Task: Select the Greek(windows 1253) in the encoding.
Action: Mouse moved to (77, 494)
Screenshot: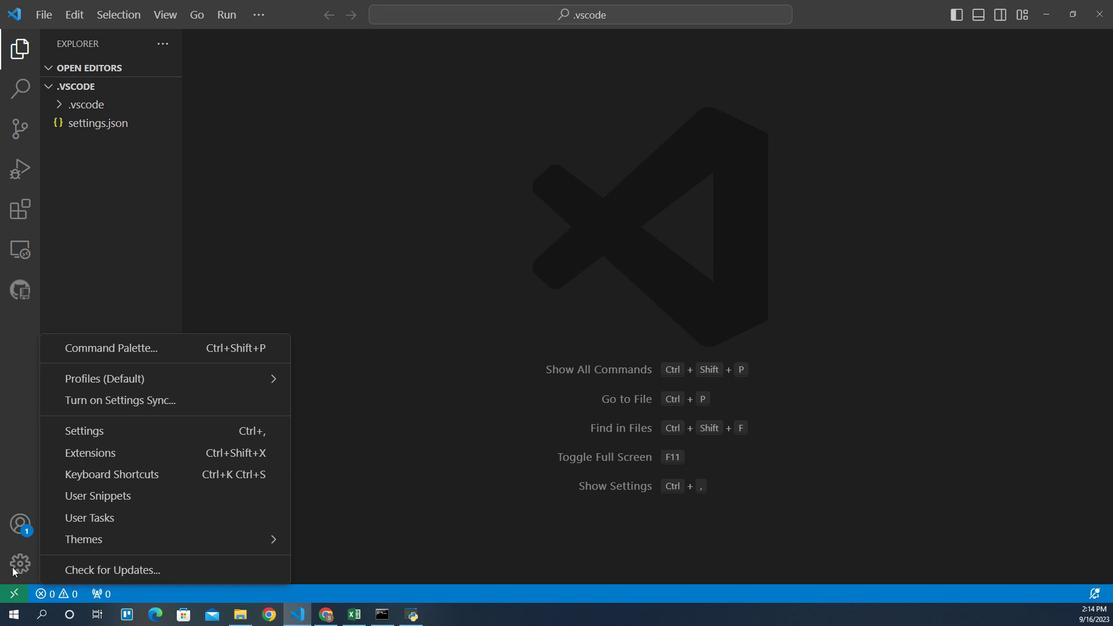 
Action: Mouse pressed left at (77, 494)
Screenshot: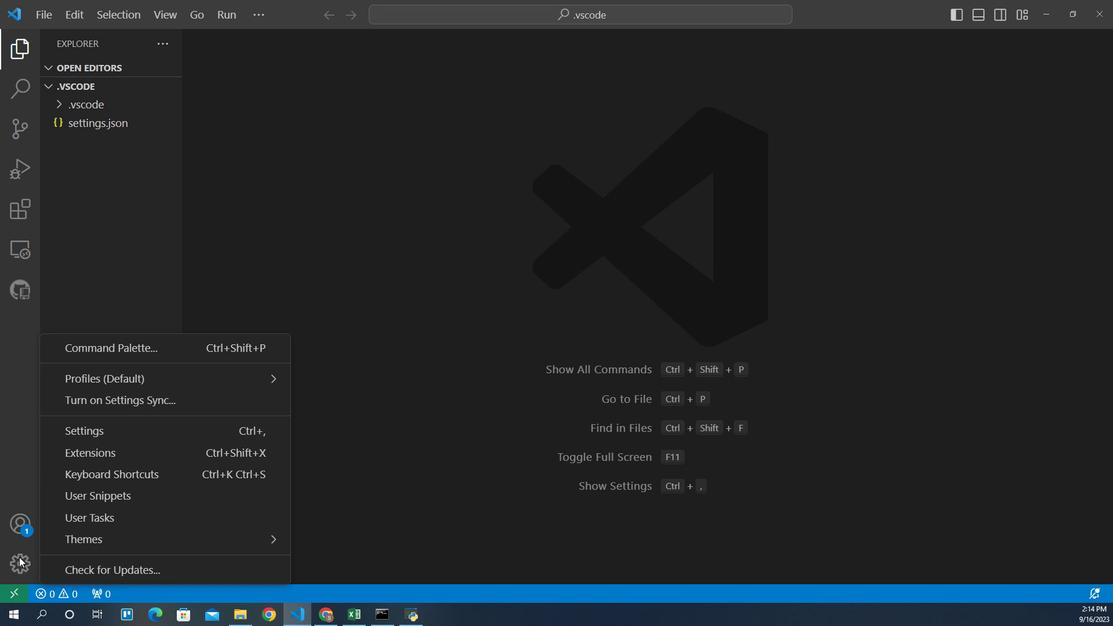 
Action: Mouse moved to (122, 396)
Screenshot: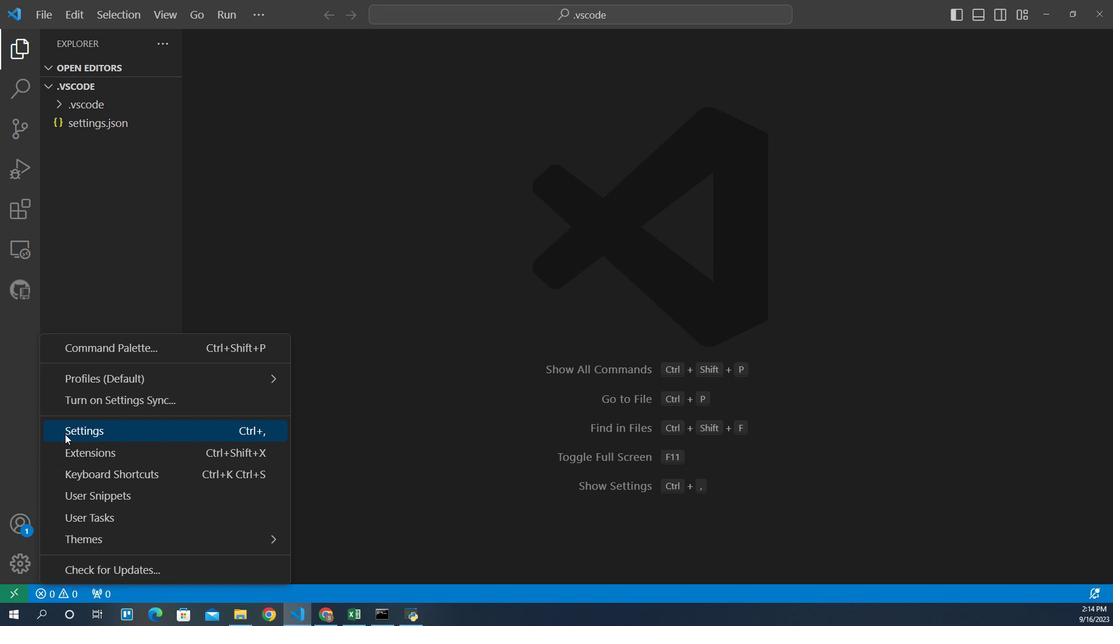 
Action: Mouse pressed left at (122, 396)
Screenshot: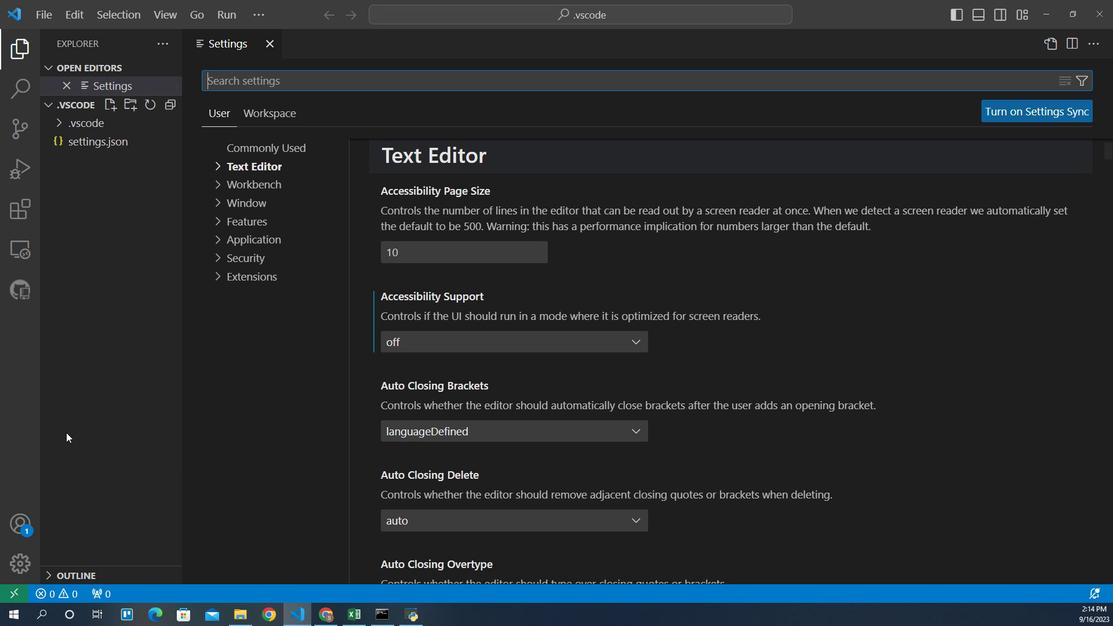 
Action: Mouse moved to (280, 160)
Screenshot: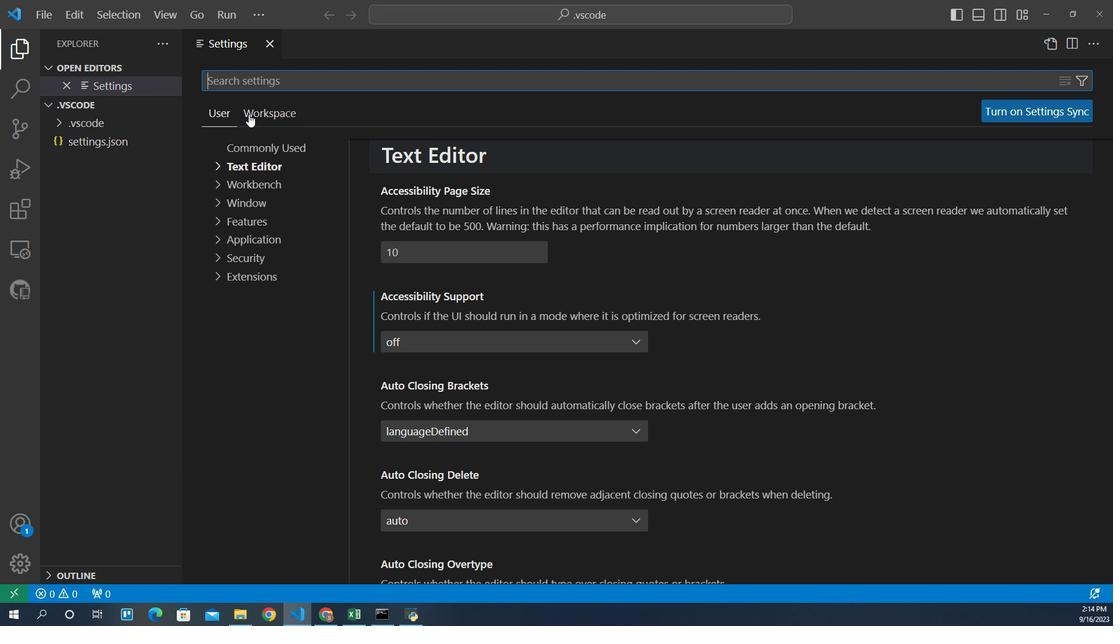 
Action: Mouse pressed left at (280, 160)
Screenshot: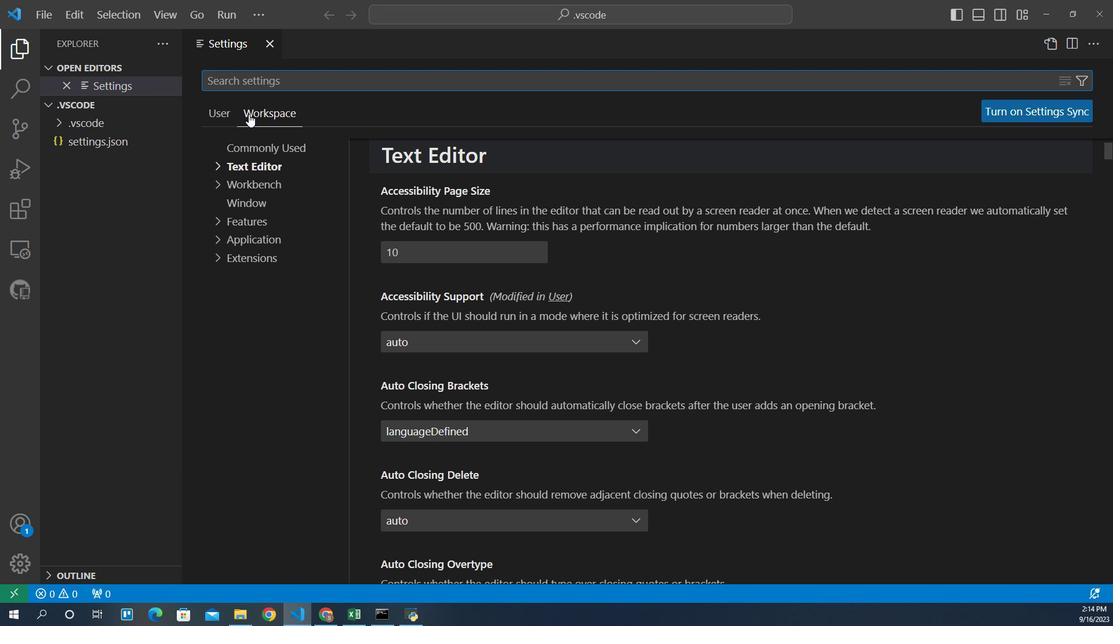 
Action: Mouse moved to (272, 194)
Screenshot: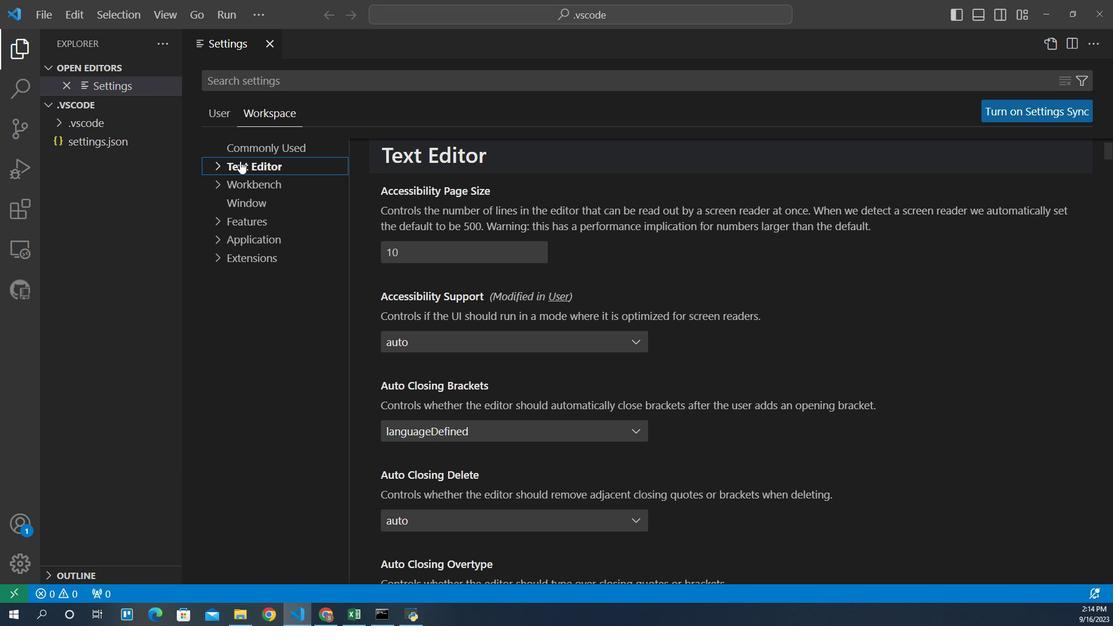 
Action: Mouse pressed left at (272, 194)
Screenshot: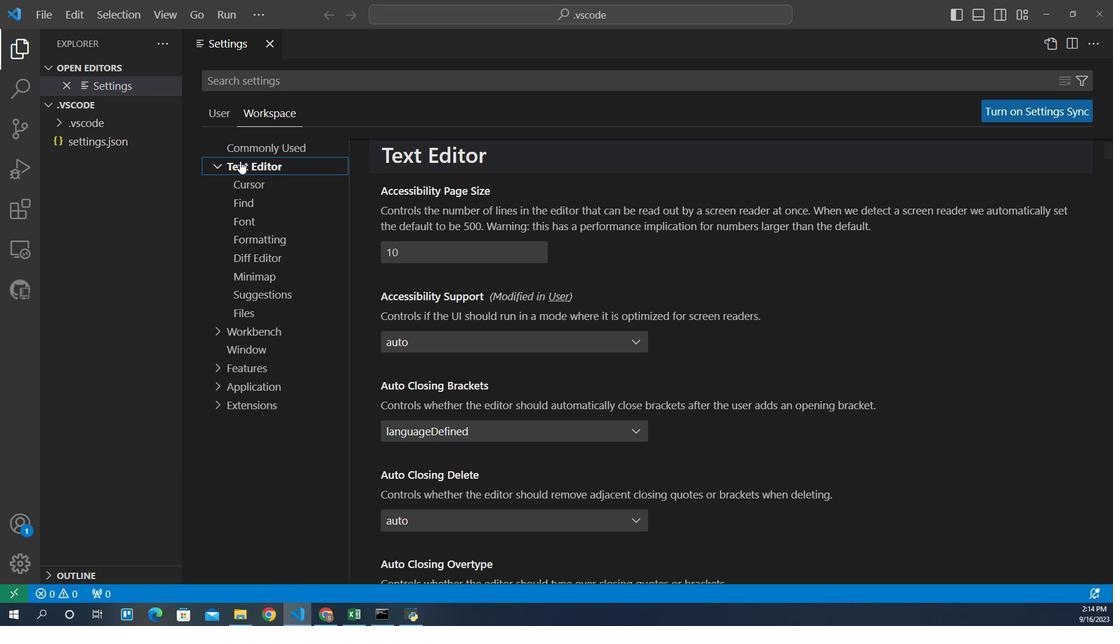 
Action: Mouse moved to (272, 302)
Screenshot: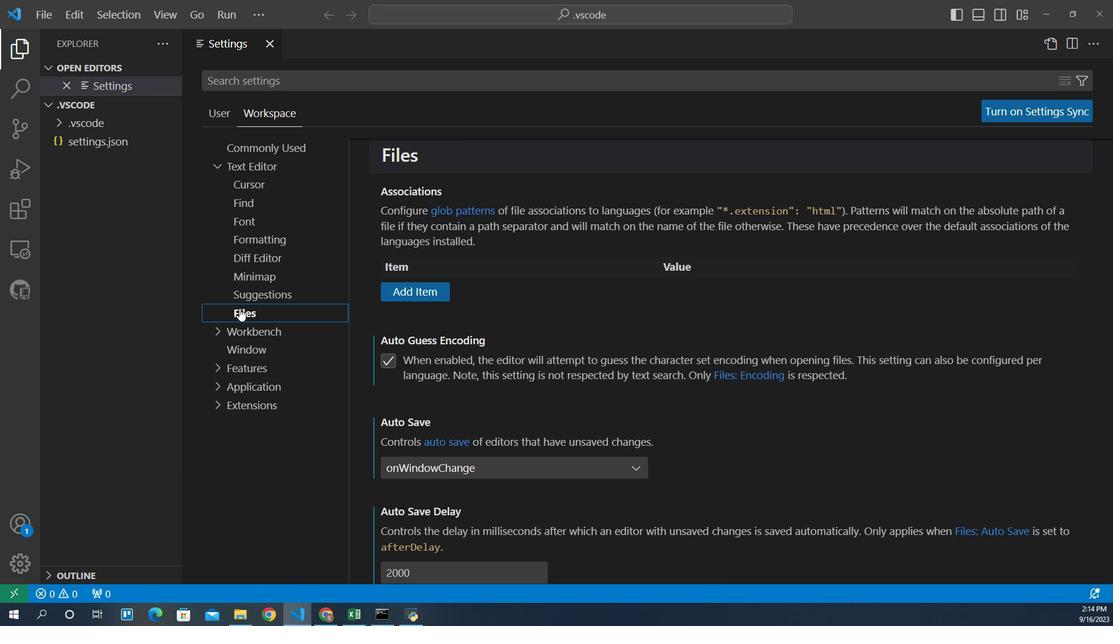 
Action: Mouse pressed left at (272, 302)
Screenshot: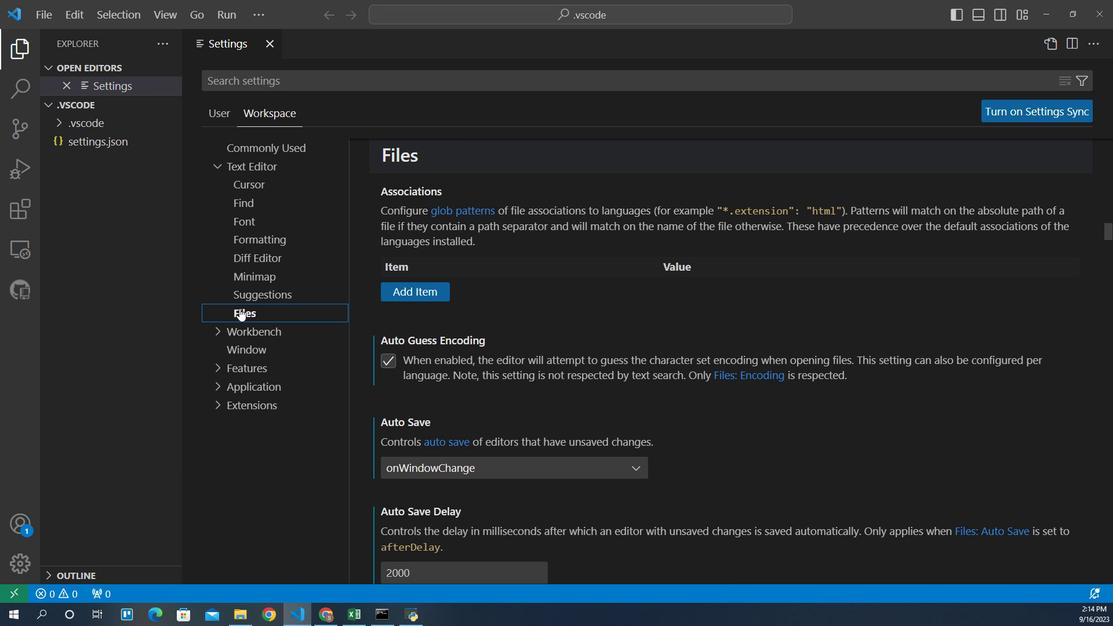 
Action: Mouse moved to (509, 394)
Screenshot: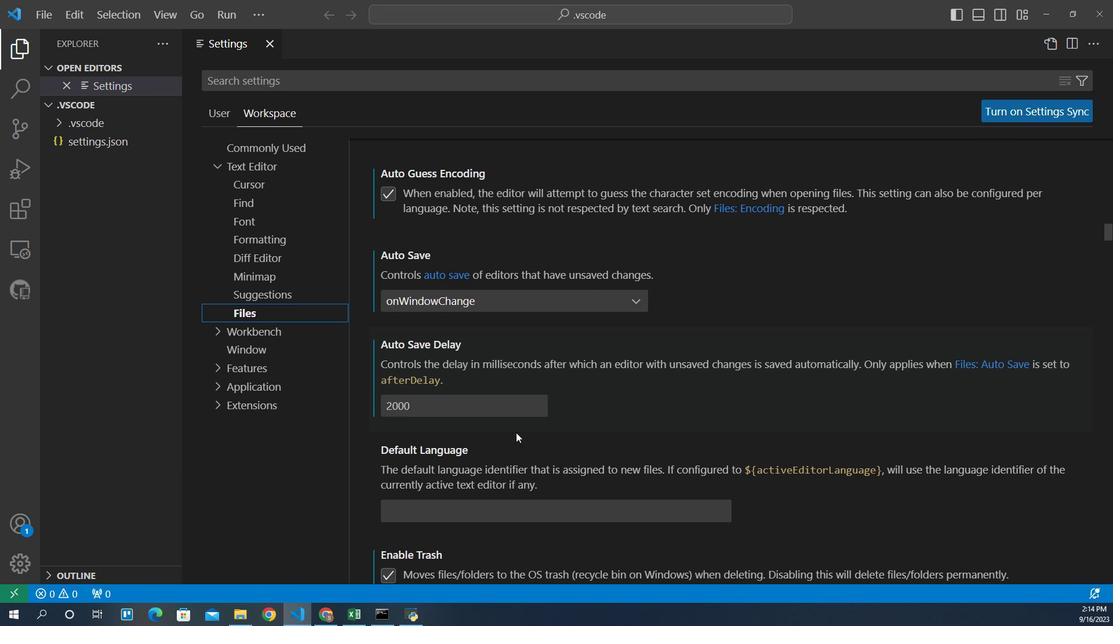 
Action: Mouse scrolled (509, 394) with delta (0, 0)
Screenshot: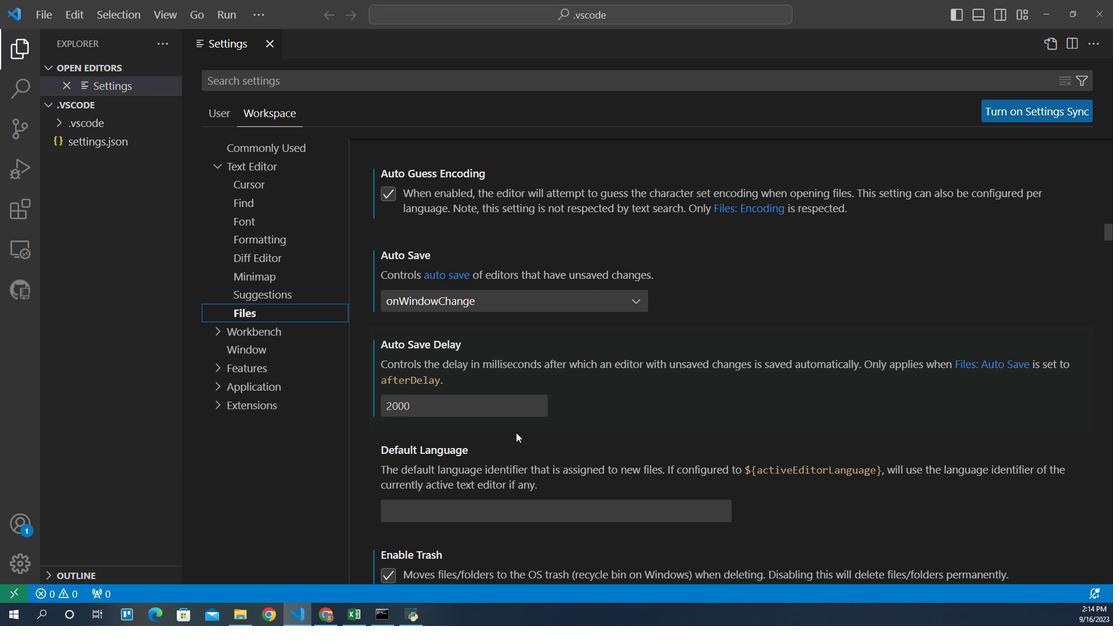 
Action: Mouse scrolled (509, 394) with delta (0, 0)
Screenshot: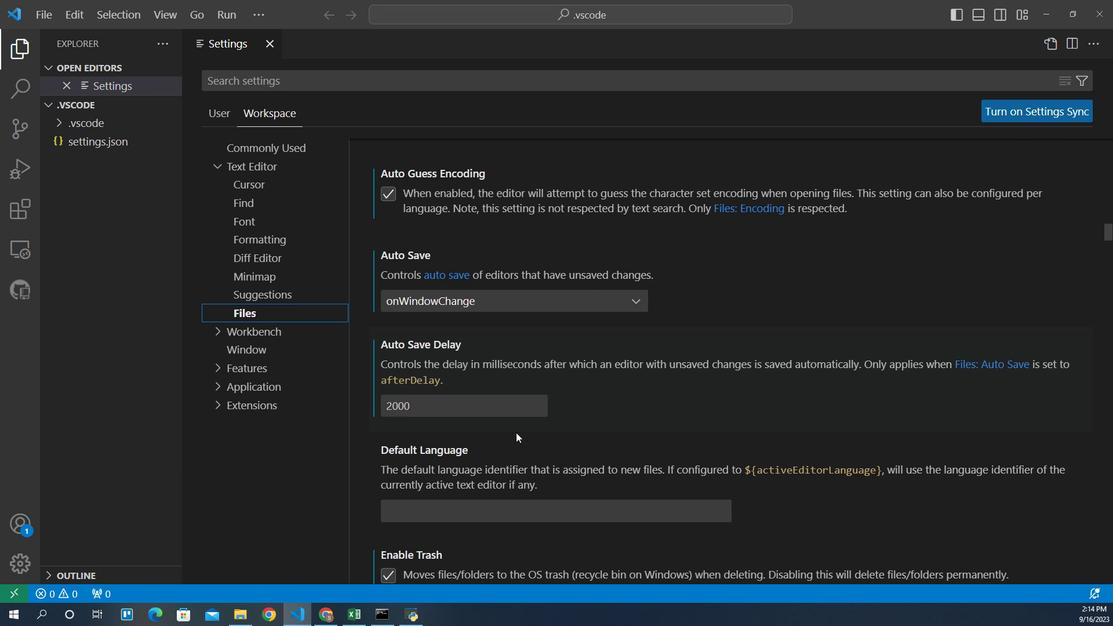 
Action: Mouse scrolled (509, 394) with delta (0, 0)
Screenshot: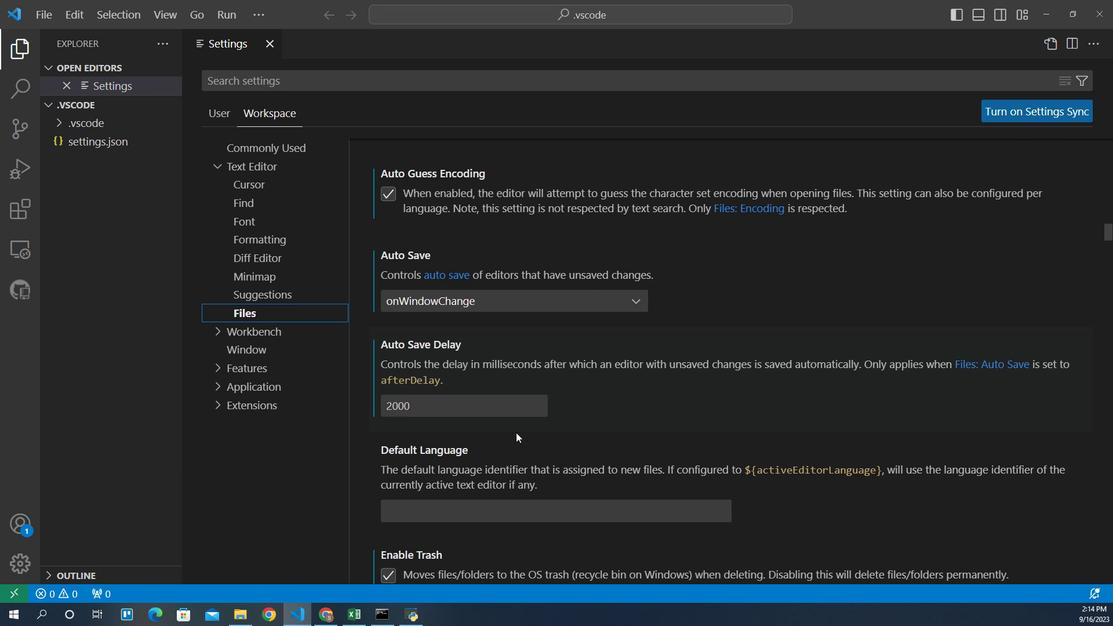 
Action: Mouse scrolled (509, 394) with delta (0, 0)
Screenshot: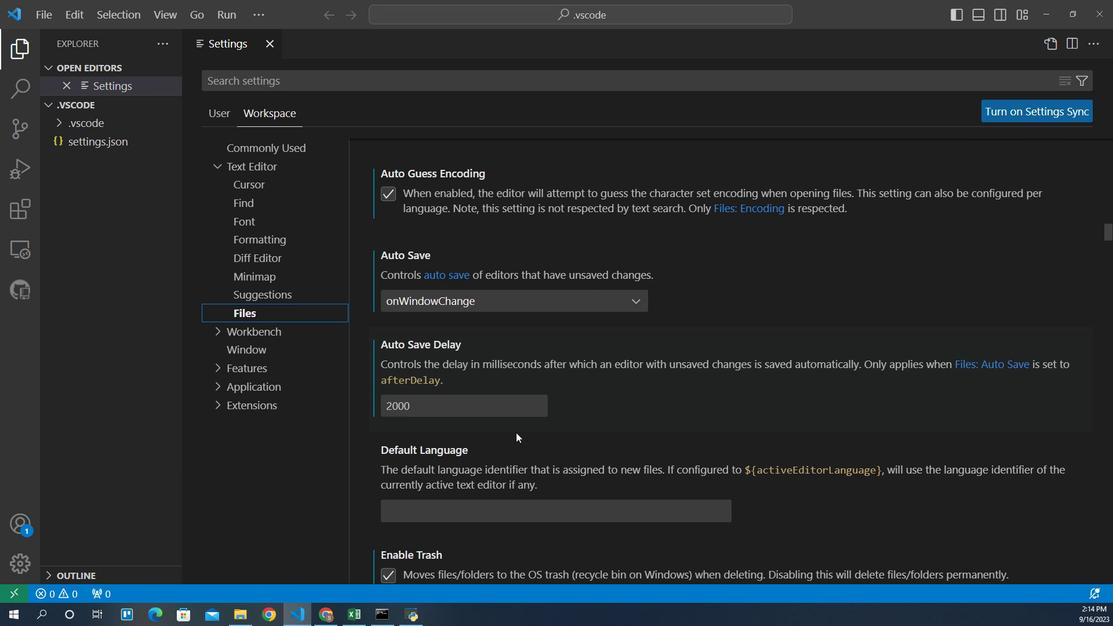 
Action: Mouse scrolled (509, 394) with delta (0, 0)
Screenshot: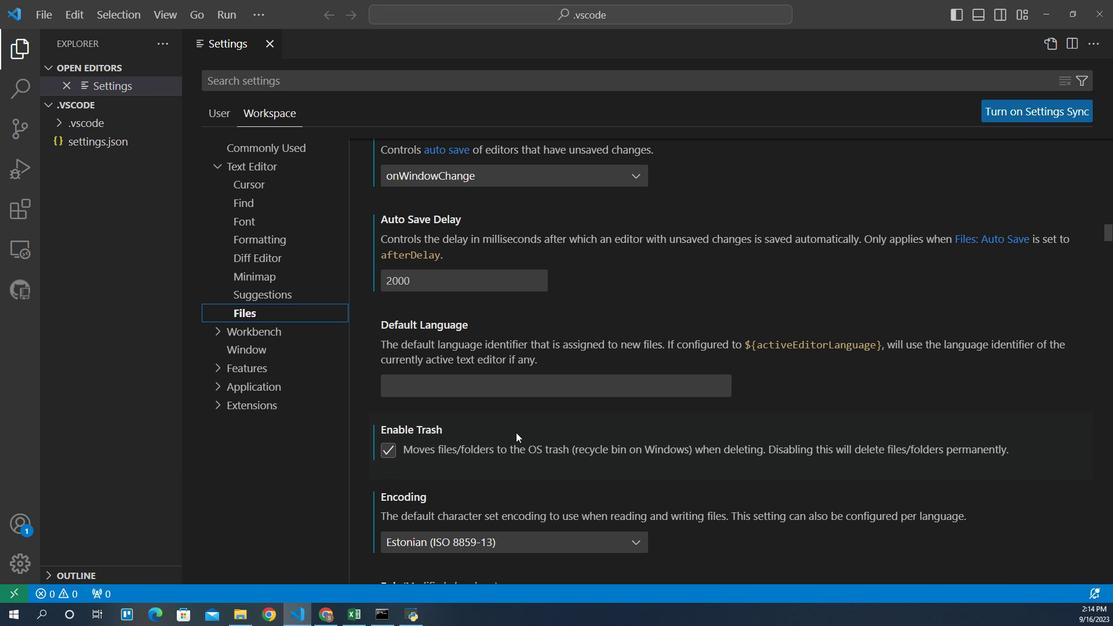 
Action: Mouse scrolled (509, 394) with delta (0, 0)
Screenshot: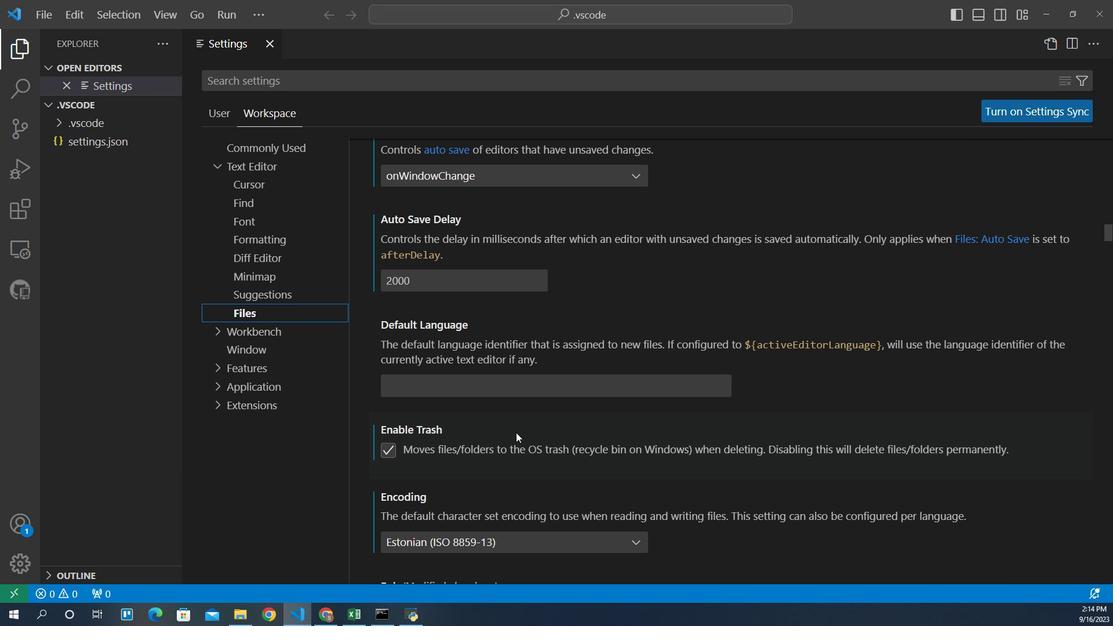 
Action: Mouse scrolled (509, 394) with delta (0, 0)
Screenshot: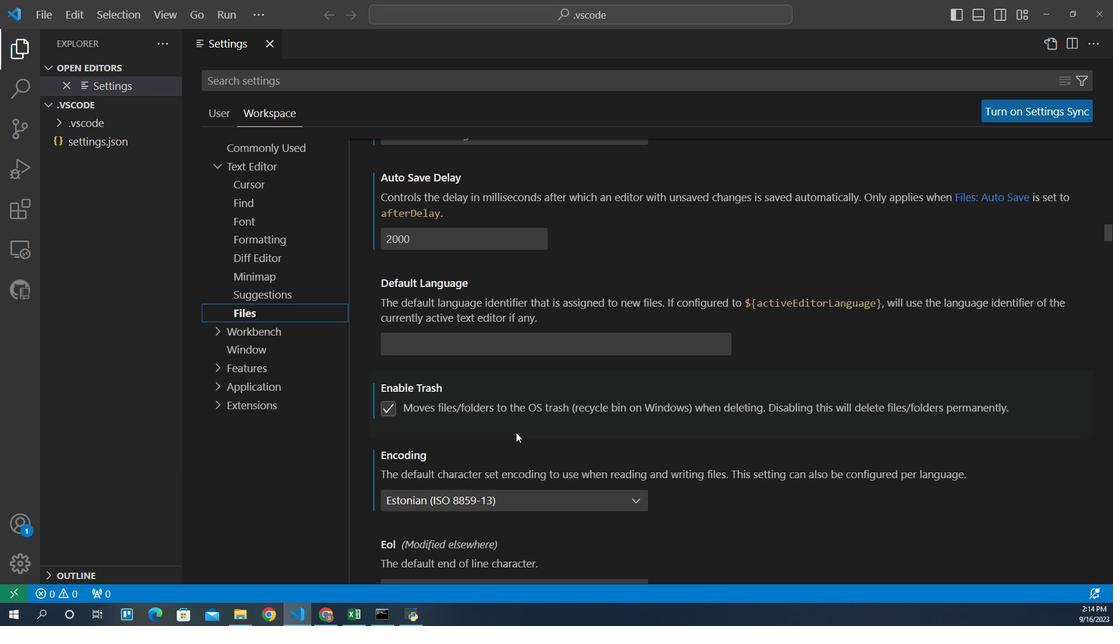 
Action: Mouse scrolled (509, 394) with delta (0, 0)
Screenshot: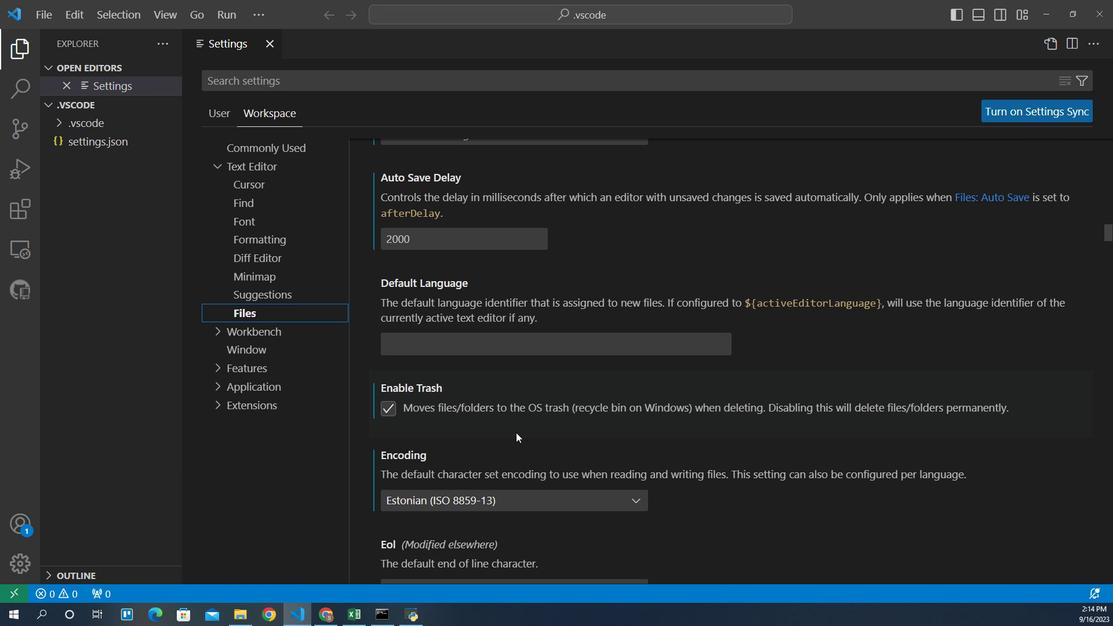 
Action: Mouse scrolled (509, 394) with delta (0, 0)
Screenshot: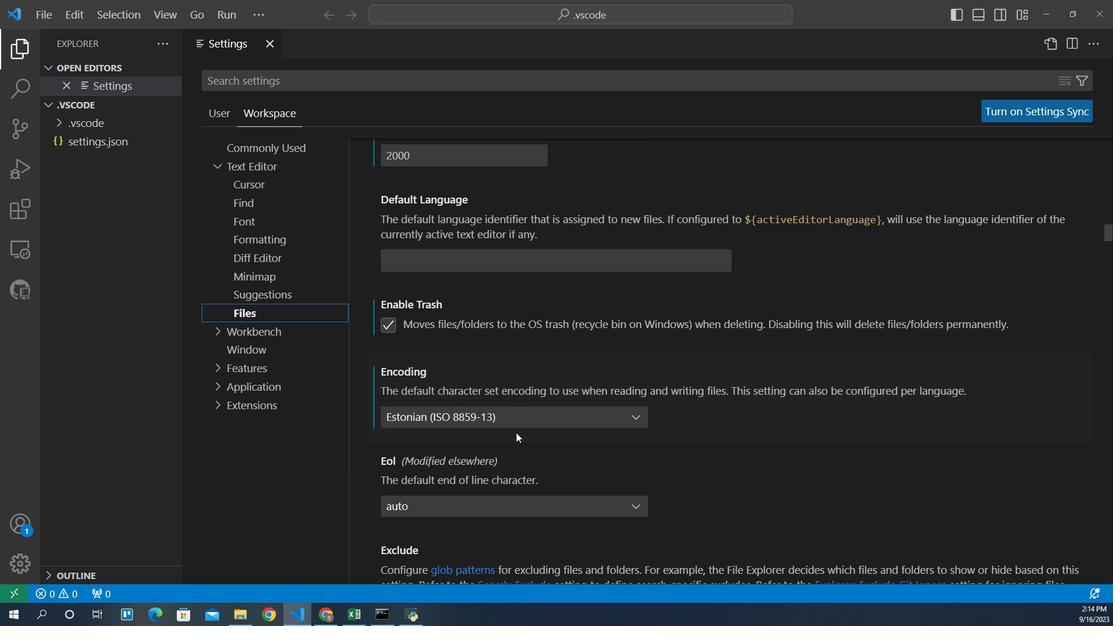 
Action: Mouse scrolled (509, 394) with delta (0, 0)
Screenshot: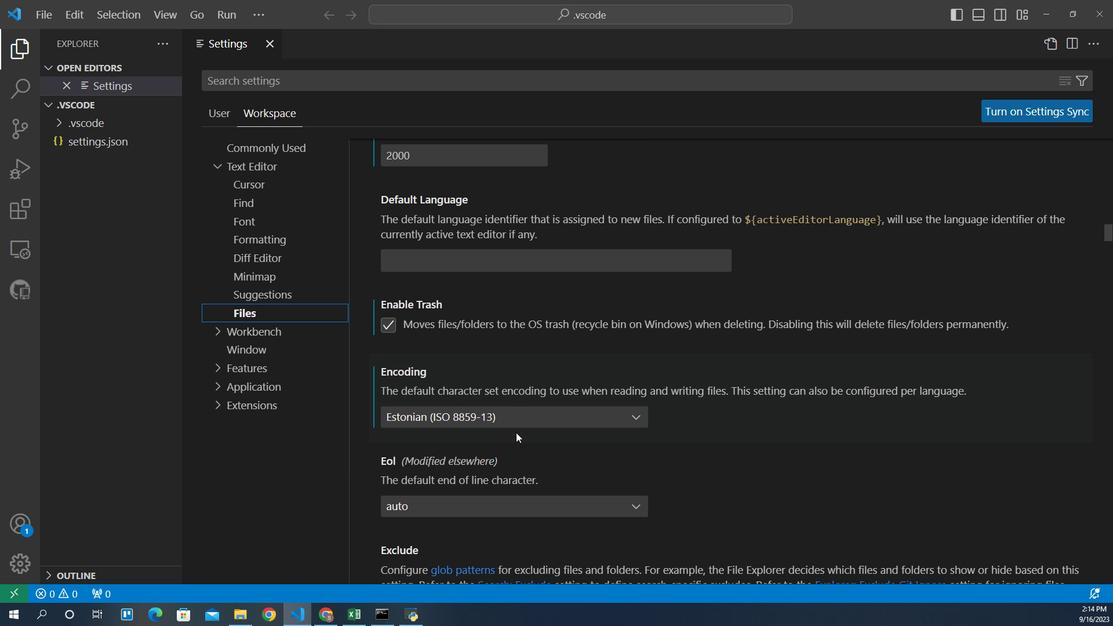 
Action: Mouse moved to (507, 383)
Screenshot: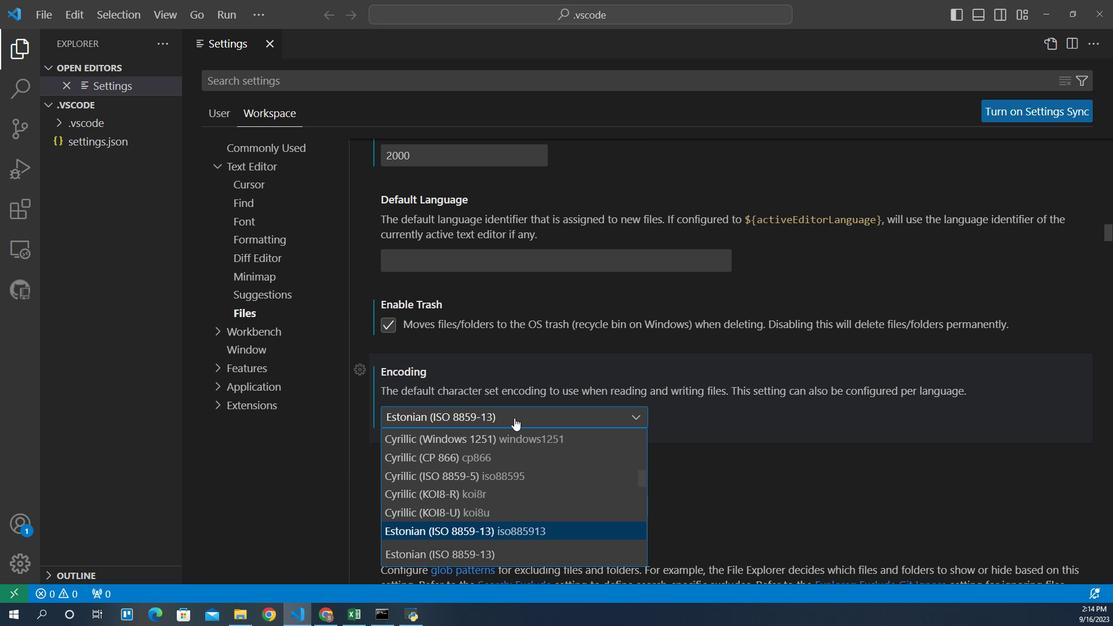 
Action: Mouse pressed left at (507, 383)
Screenshot: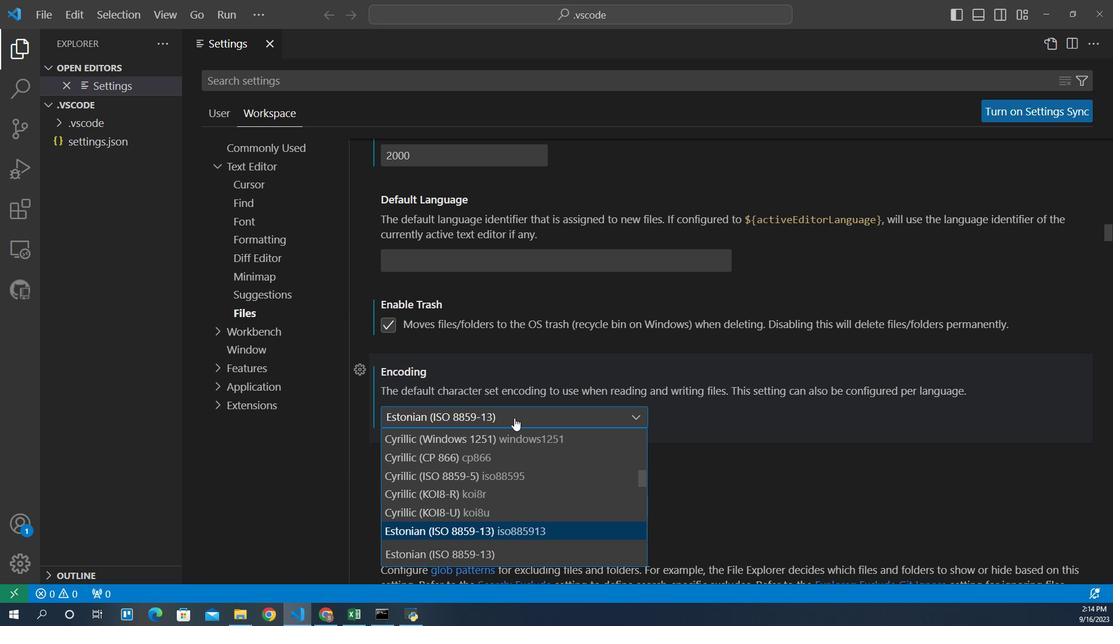 
Action: Mouse moved to (494, 465)
Screenshot: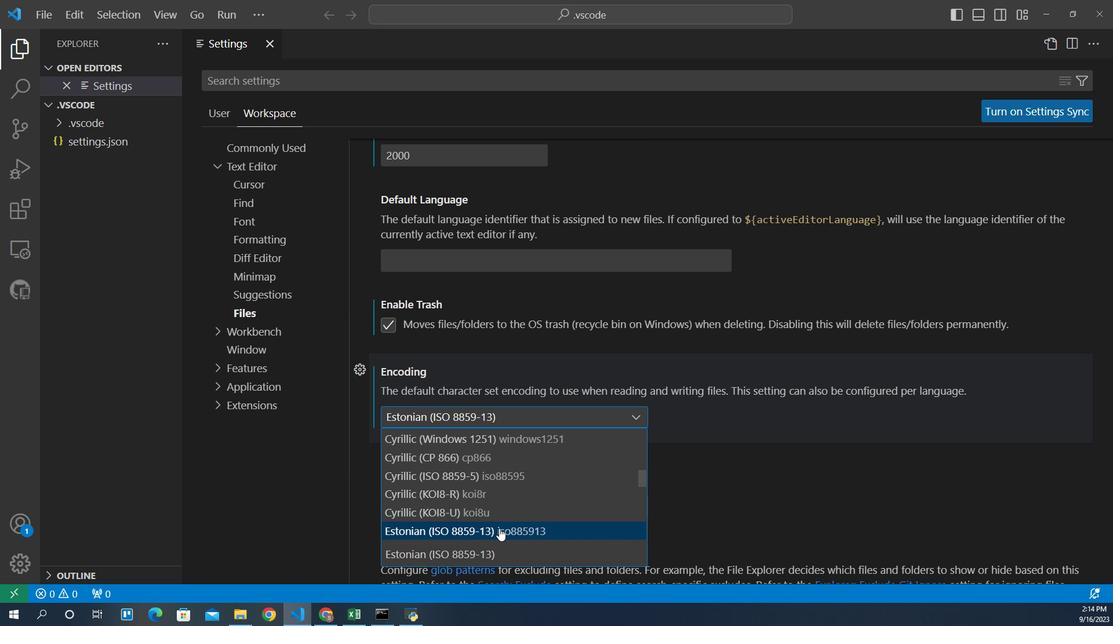 
Action: Mouse scrolled (494, 465) with delta (0, 0)
Screenshot: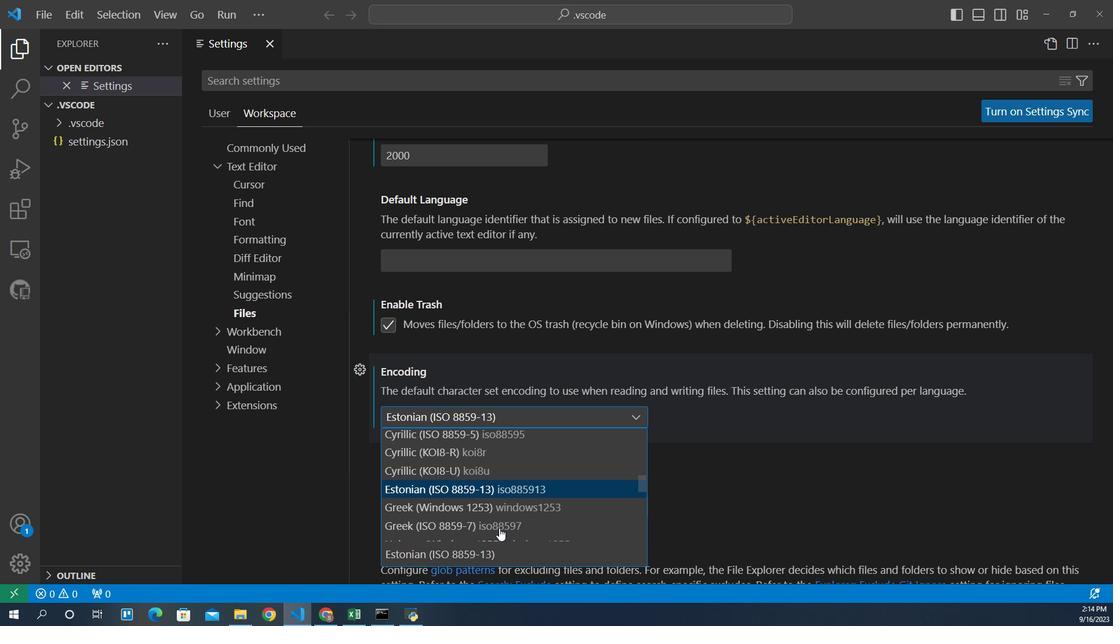 
Action: Mouse moved to (488, 444)
Screenshot: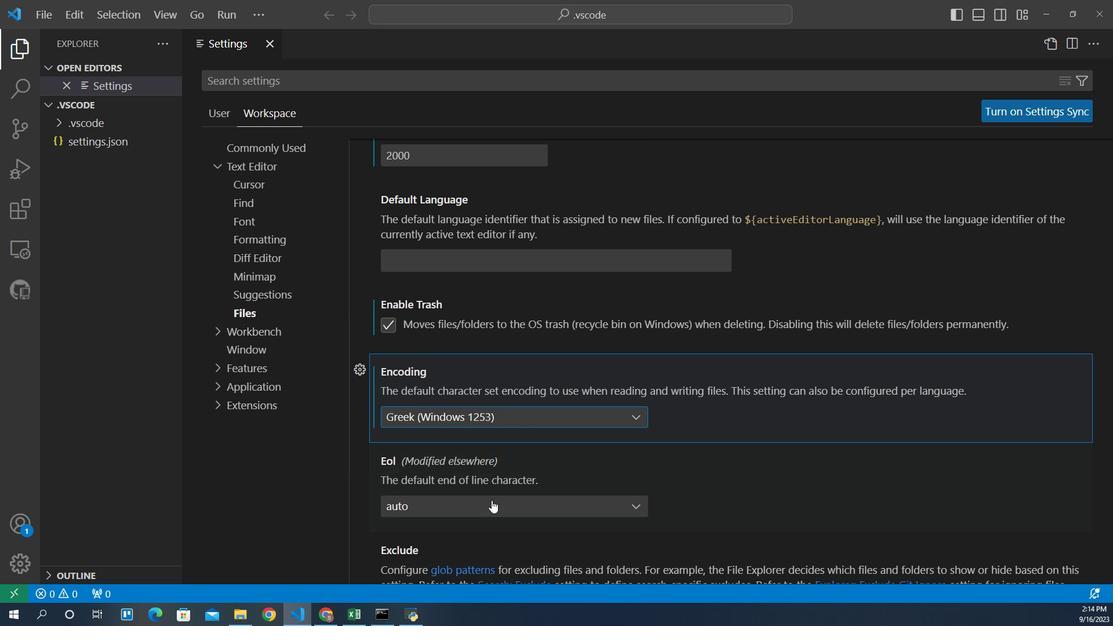 
Action: Mouse pressed left at (488, 444)
Screenshot: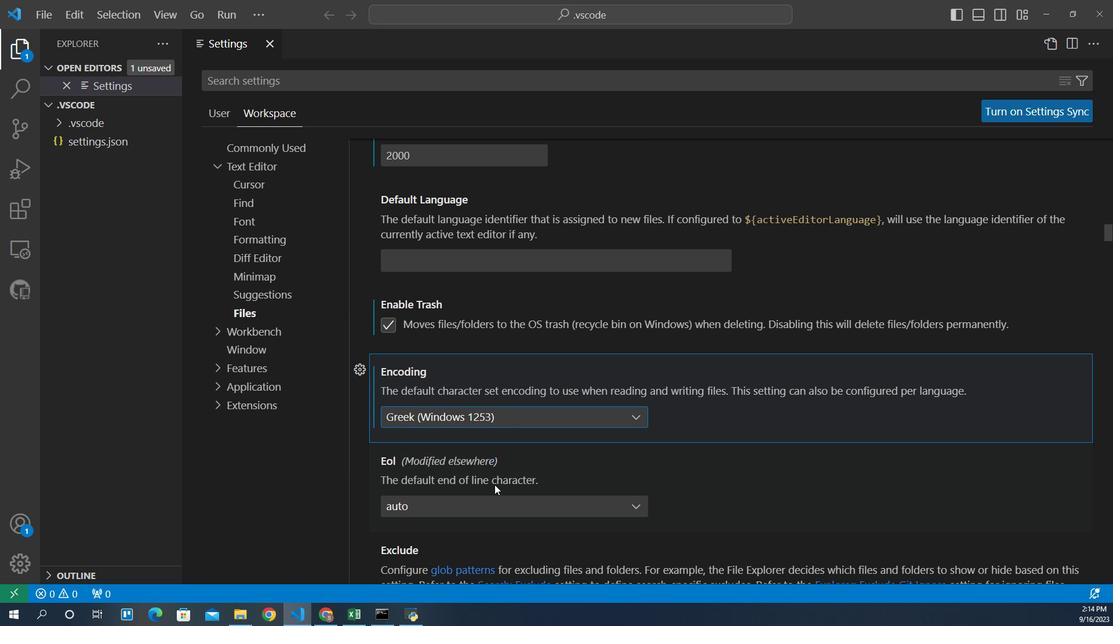 
Action: Mouse moved to (489, 396)
Screenshot: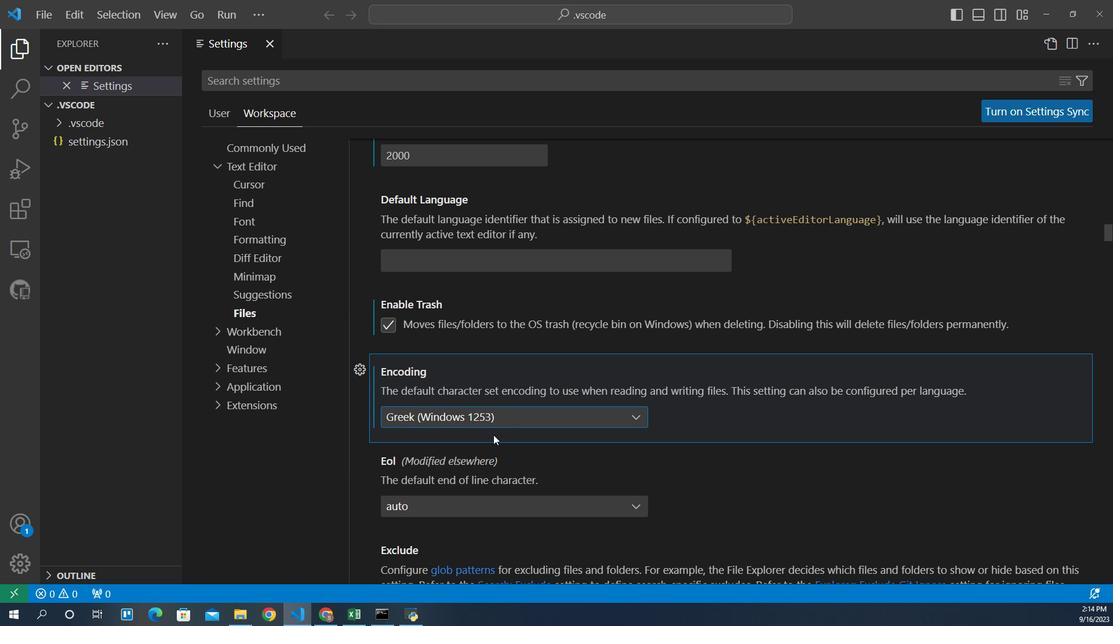
